Task: Check the average views per listing of pond in the last 1 year.
Action: Mouse moved to (801, 192)
Screenshot: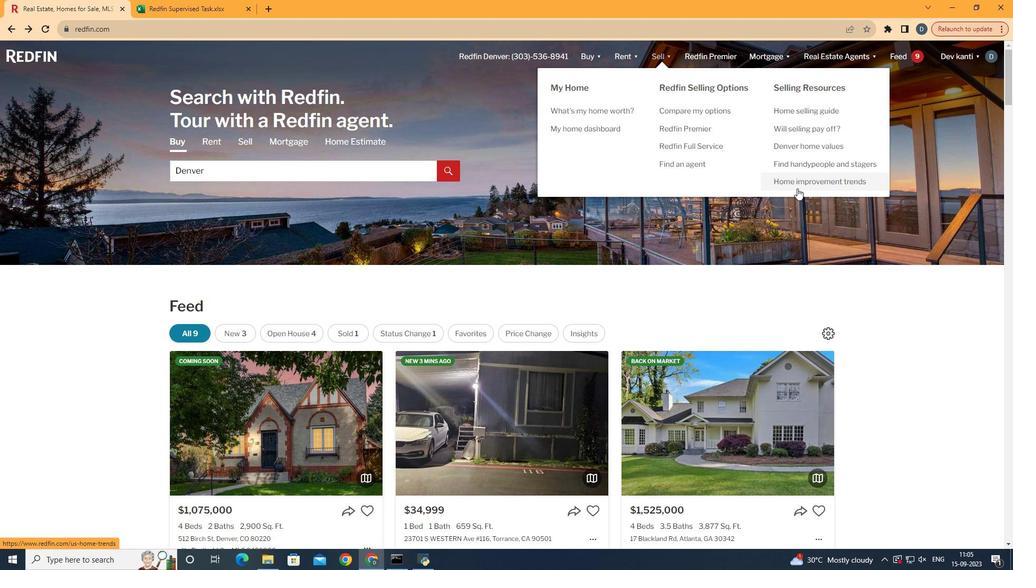 
Action: Mouse pressed left at (801, 192)
Screenshot: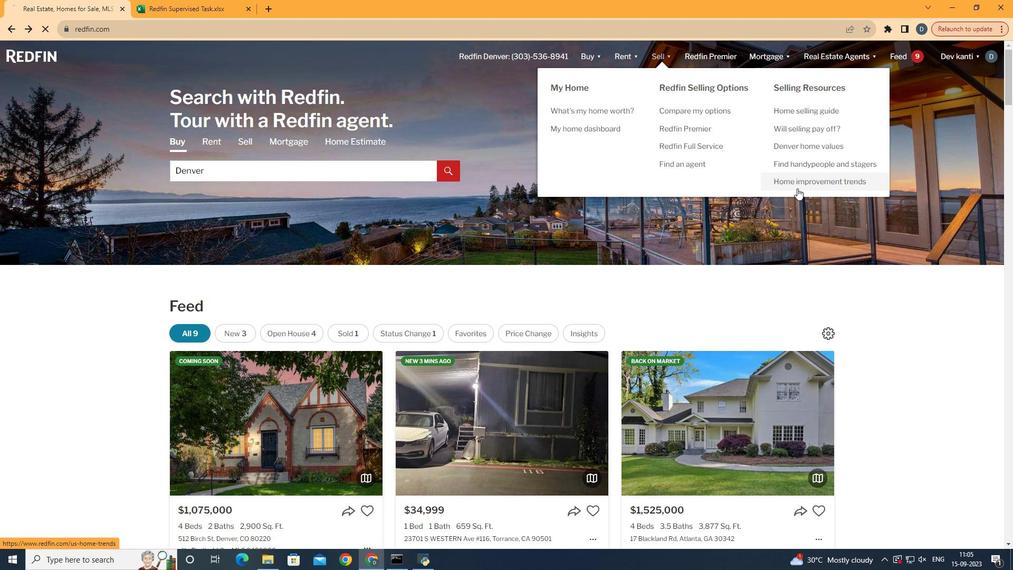
Action: Mouse moved to (271, 210)
Screenshot: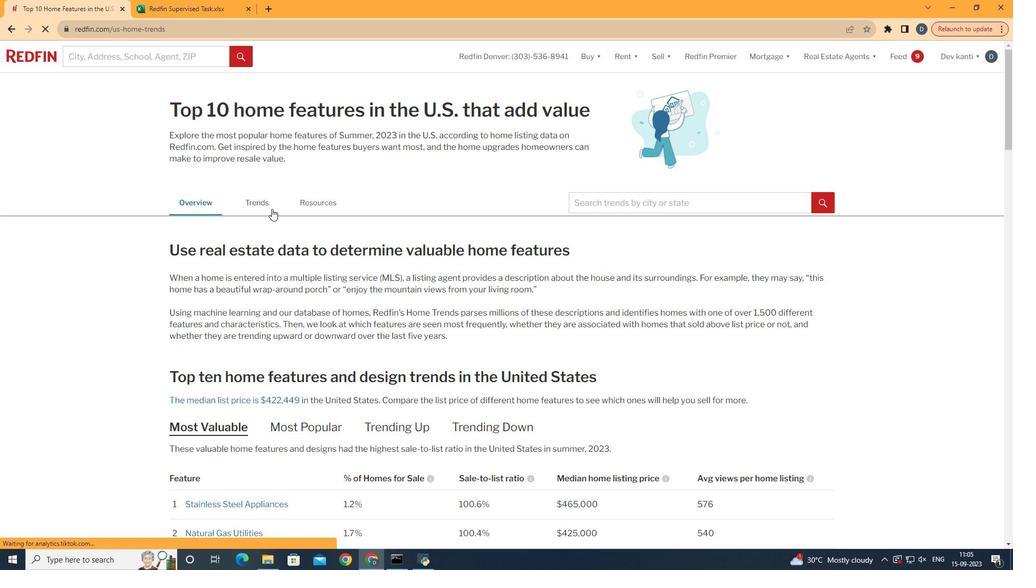 
Action: Mouse pressed left at (271, 210)
Screenshot: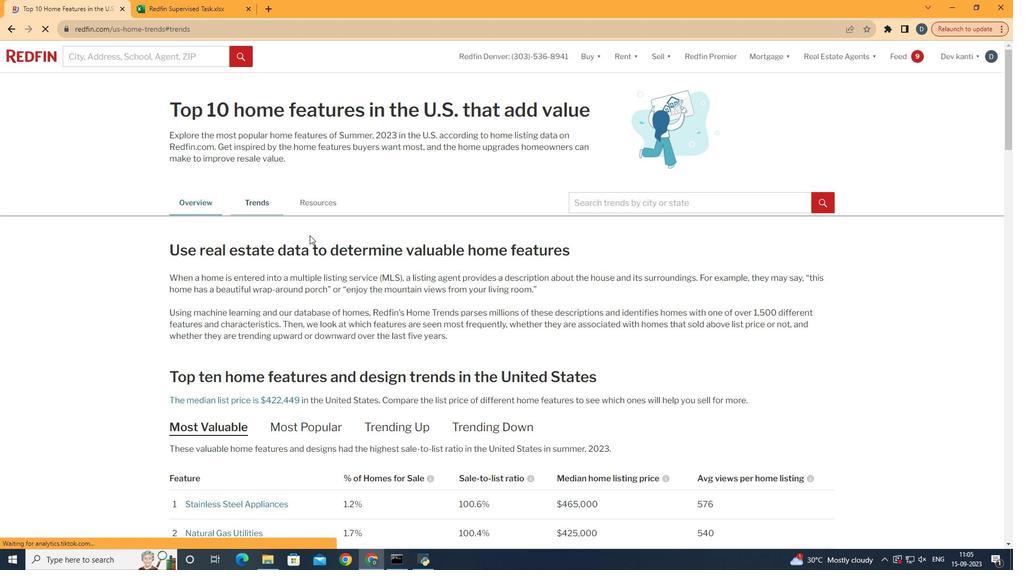 
Action: Mouse moved to (401, 256)
Screenshot: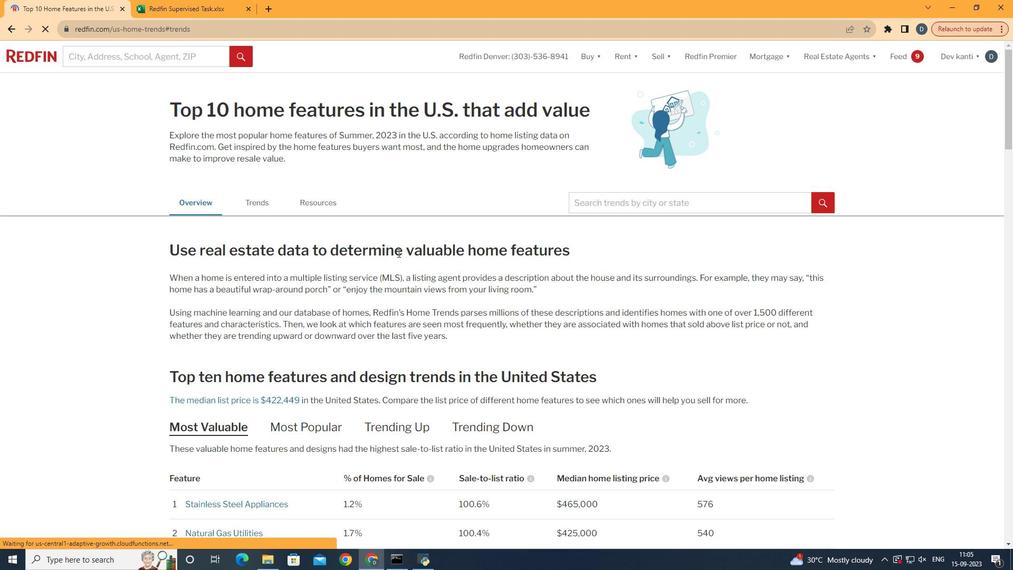 
Action: Mouse scrolled (401, 256) with delta (0, 0)
Screenshot: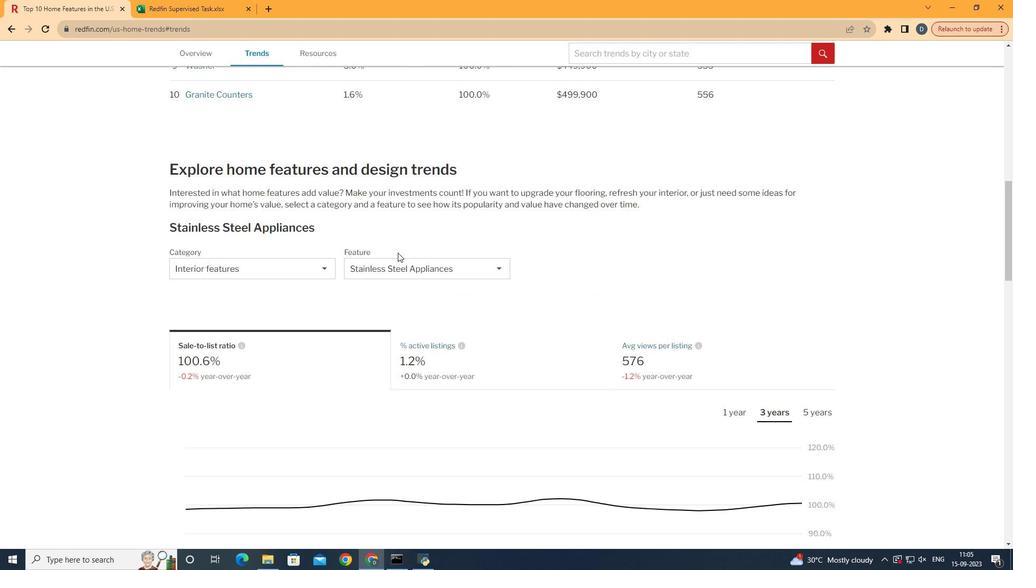
Action: Mouse scrolled (401, 256) with delta (0, 0)
Screenshot: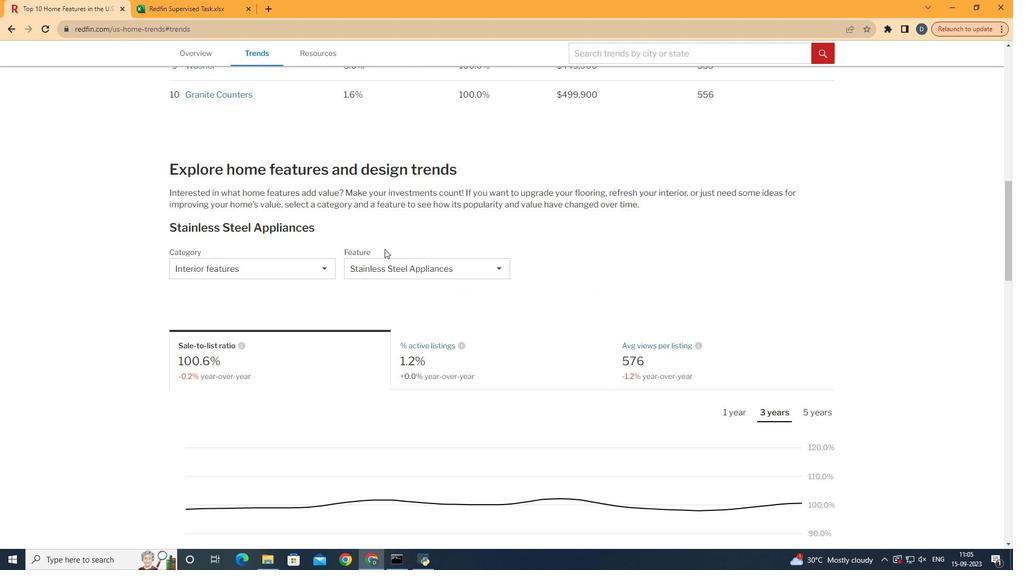 
Action: Mouse scrolled (401, 256) with delta (0, 0)
Screenshot: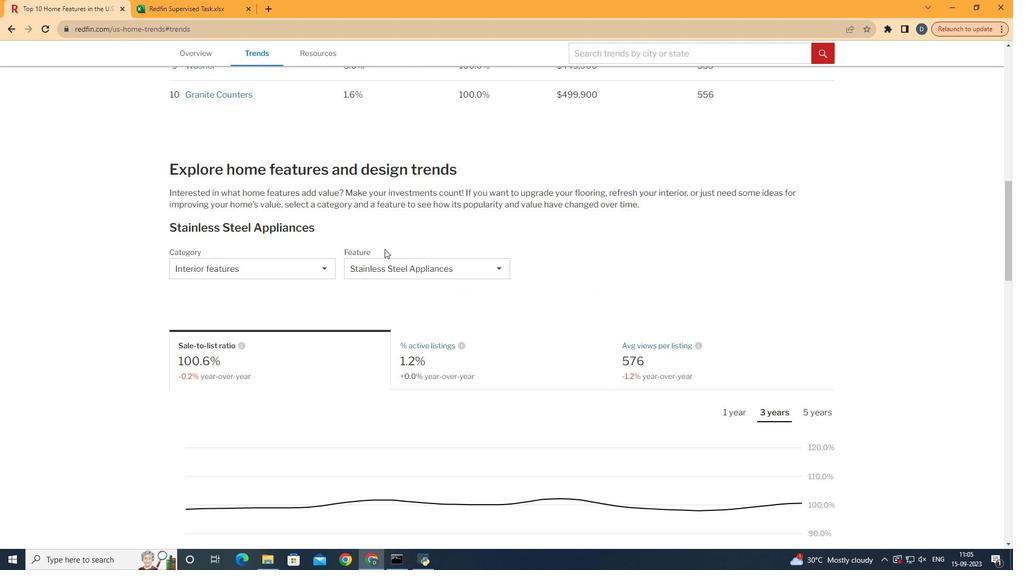 
Action: Mouse scrolled (401, 256) with delta (0, 0)
Screenshot: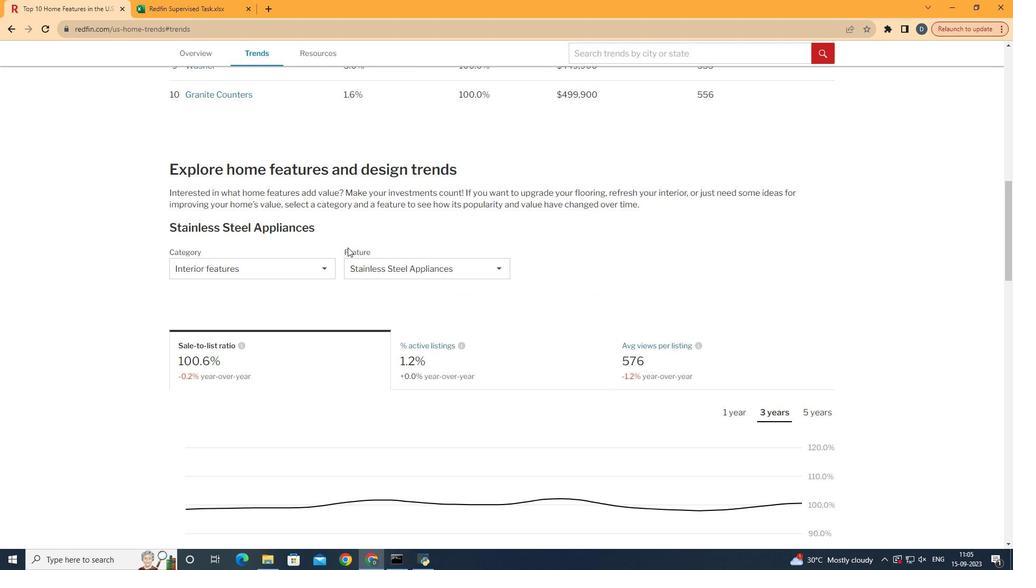
Action: Mouse scrolled (401, 256) with delta (0, 0)
Screenshot: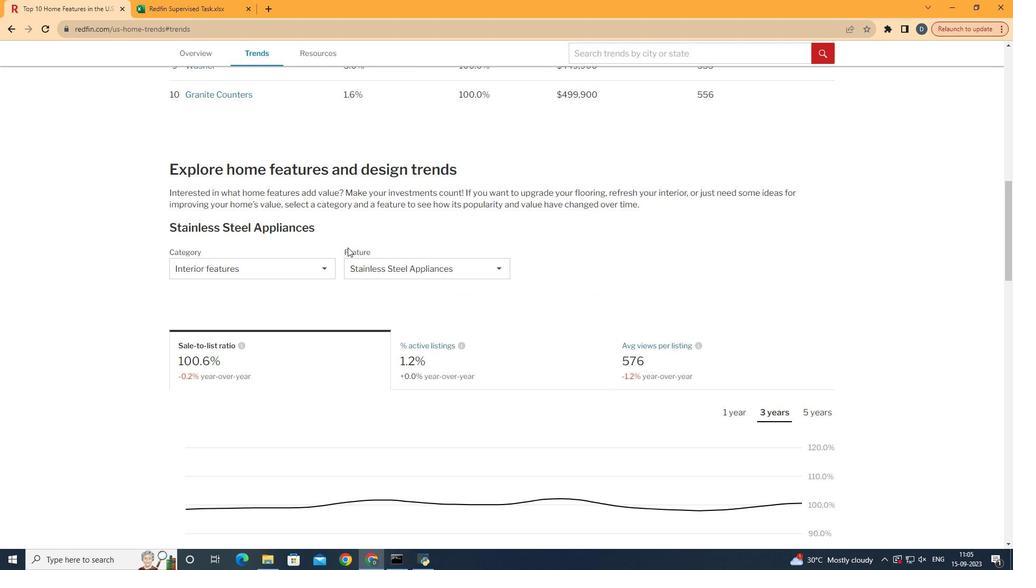 
Action: Mouse scrolled (401, 256) with delta (0, 0)
Screenshot: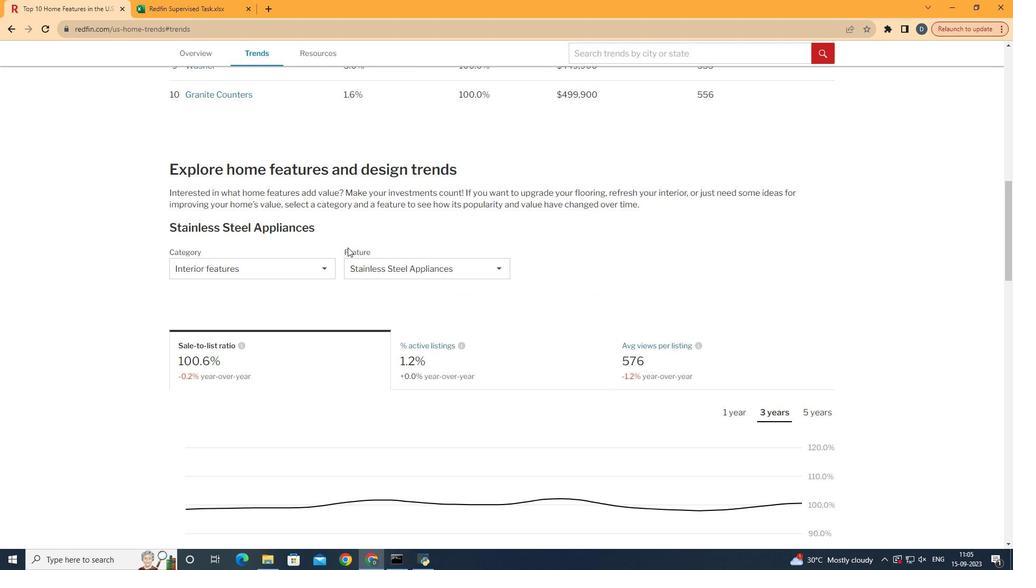 
Action: Mouse scrolled (401, 256) with delta (0, 0)
Screenshot: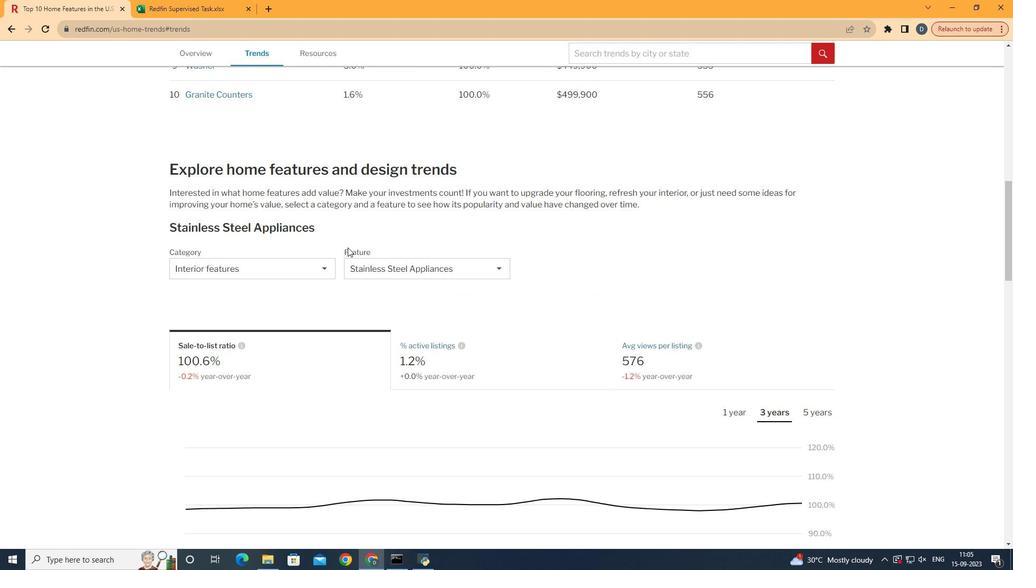 
Action: Mouse moved to (313, 259)
Screenshot: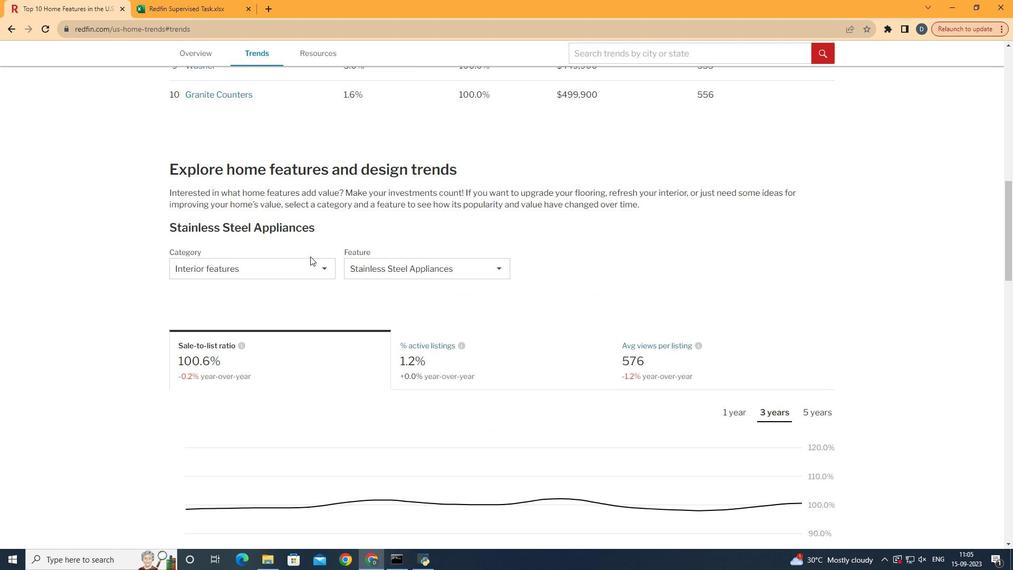 
Action: Mouse pressed left at (313, 259)
Screenshot: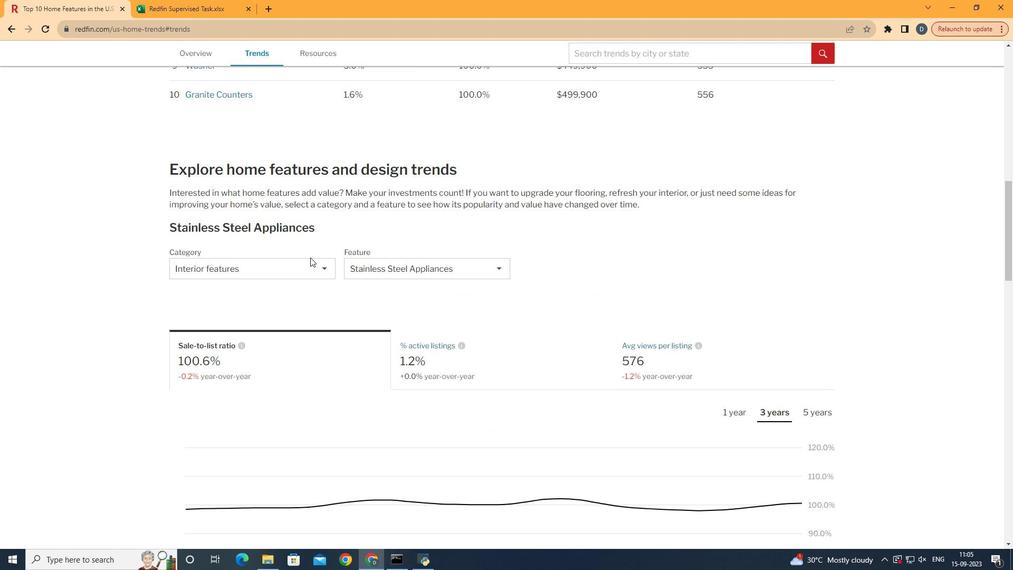 
Action: Mouse moved to (314, 261)
Screenshot: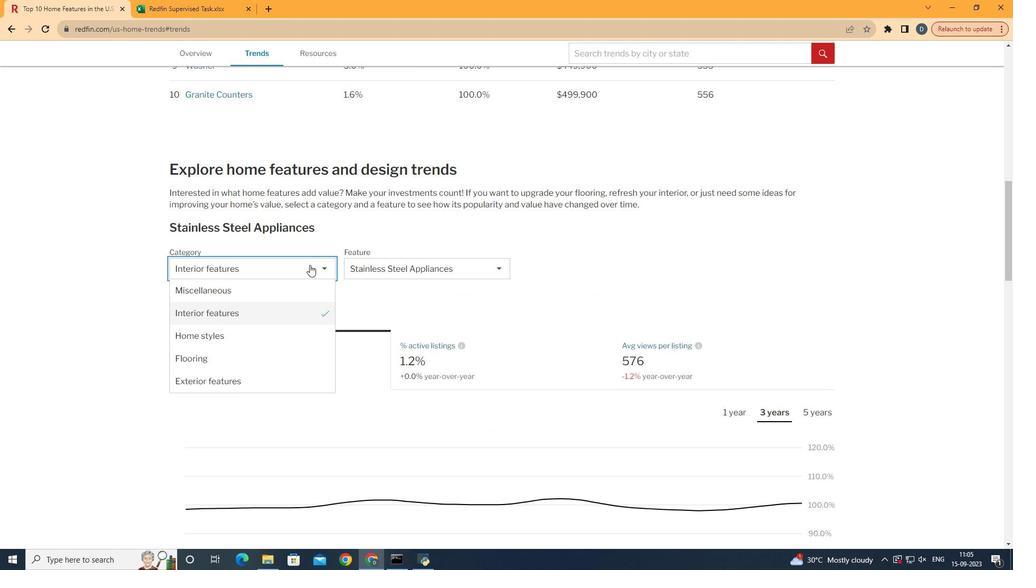 
Action: Mouse pressed left at (314, 261)
Screenshot: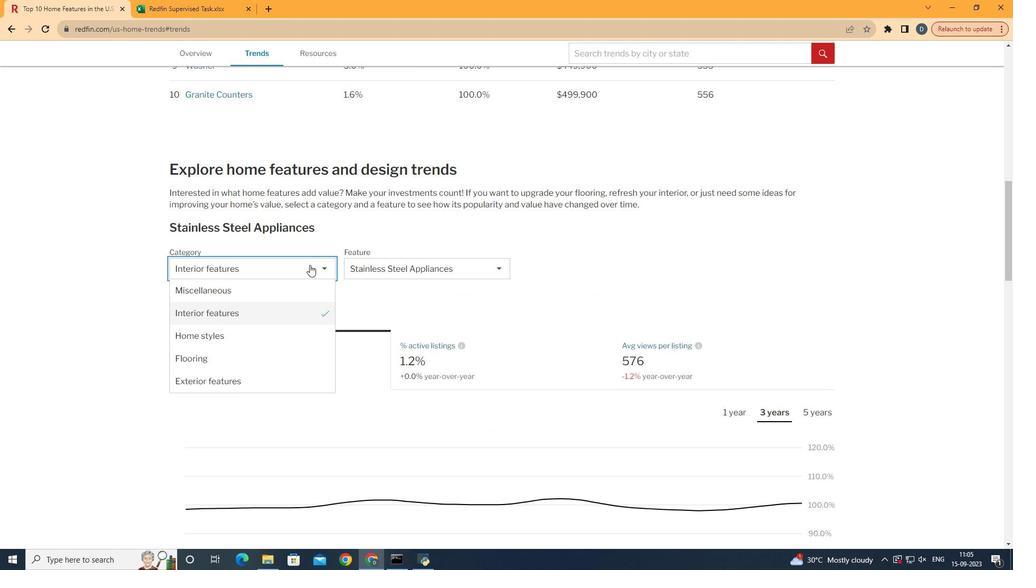 
Action: Mouse moved to (297, 388)
Screenshot: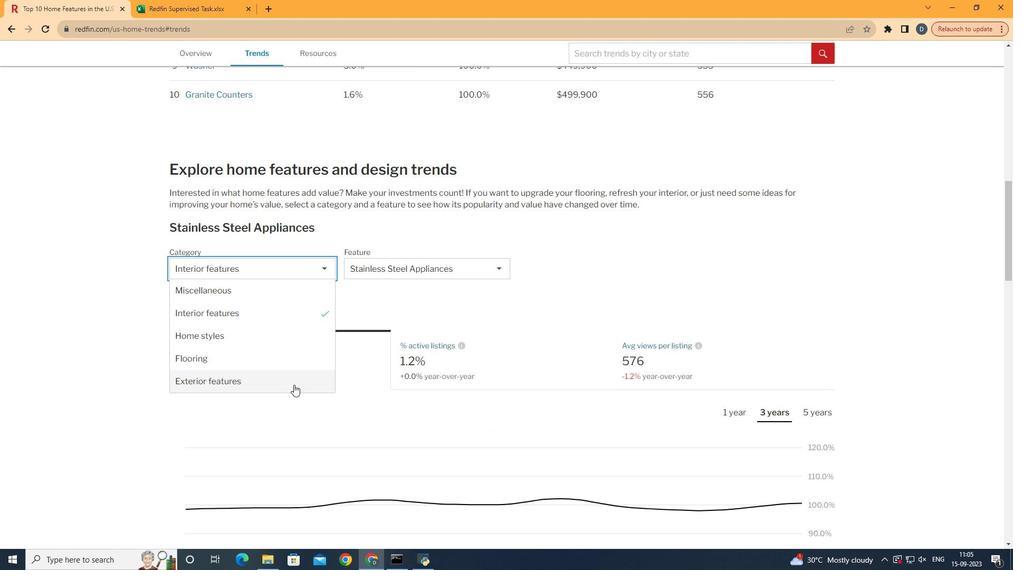 
Action: Mouse pressed left at (297, 388)
Screenshot: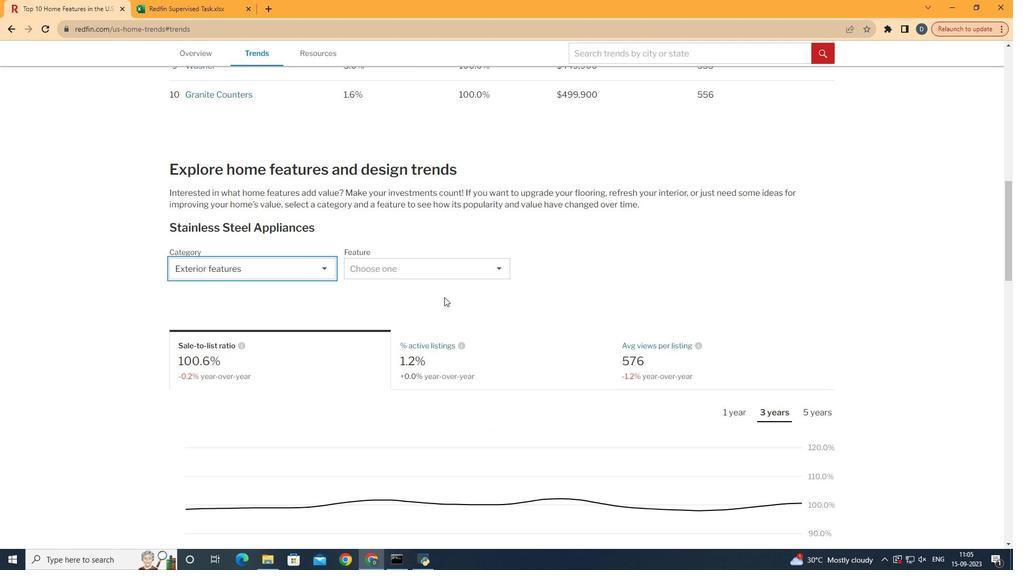 
Action: Mouse moved to (460, 282)
Screenshot: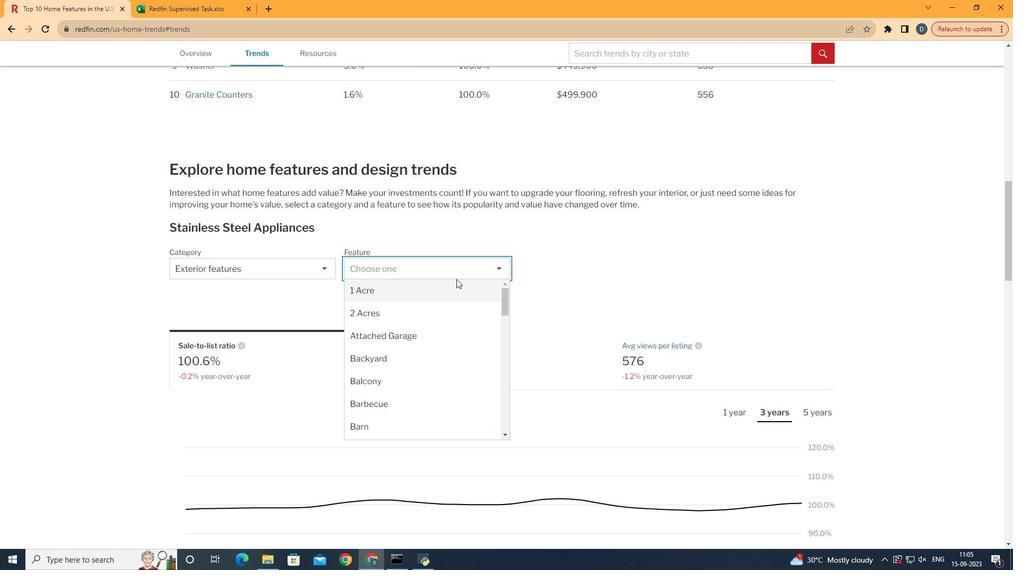 
Action: Mouse pressed left at (460, 282)
Screenshot: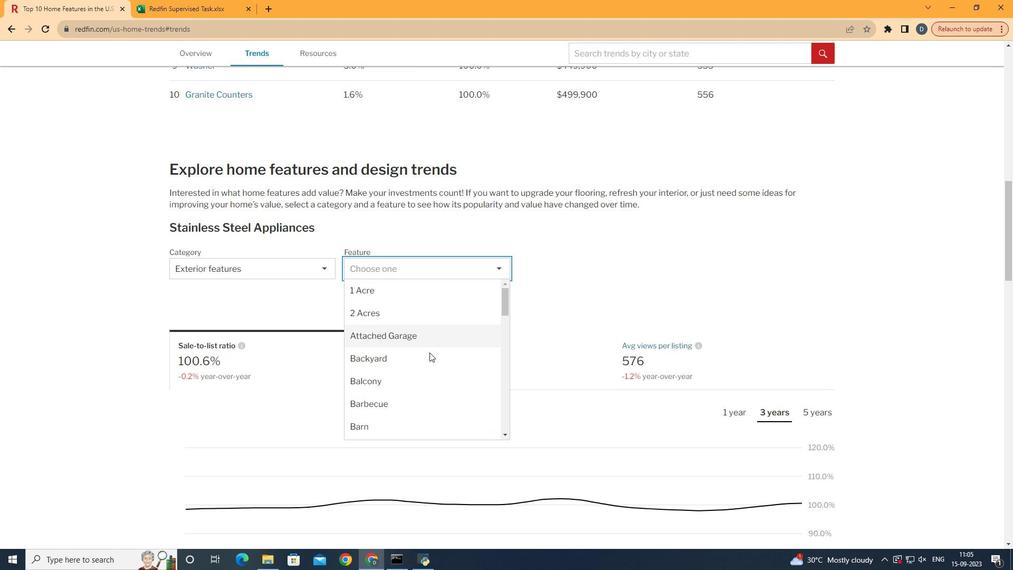 
Action: Mouse moved to (431, 359)
Screenshot: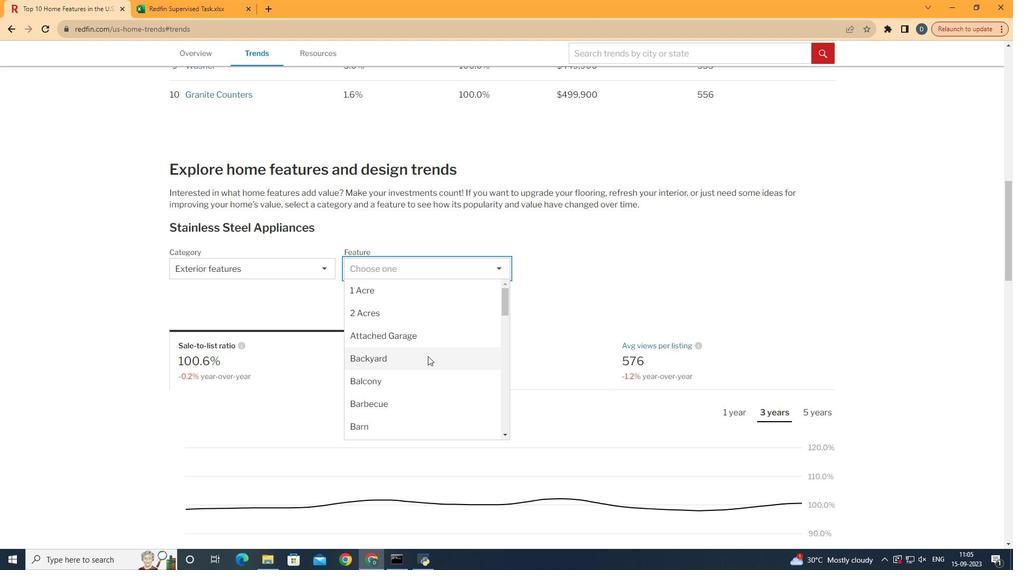 
Action: Mouse scrolled (431, 359) with delta (0, 0)
Screenshot: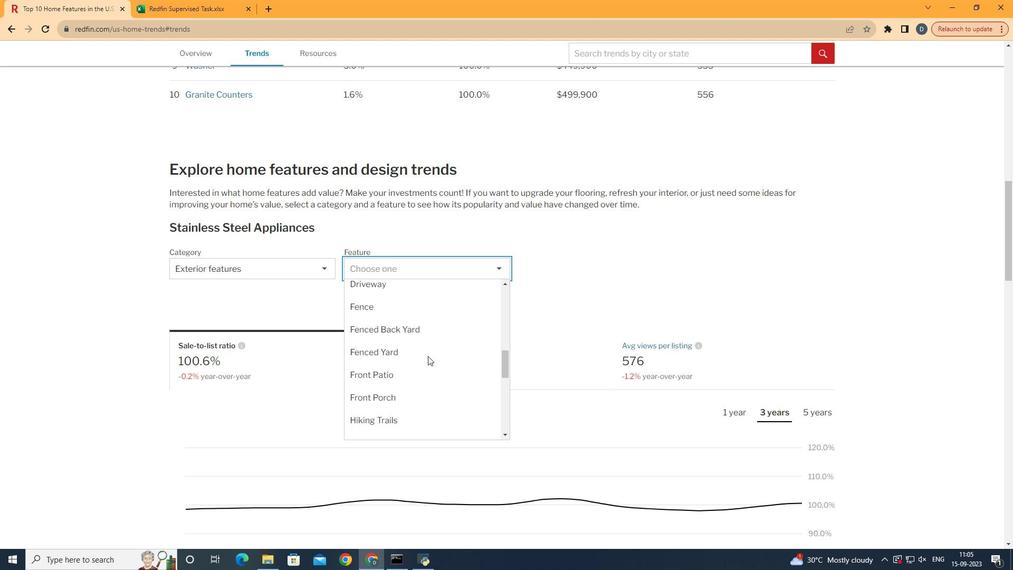 
Action: Mouse scrolled (431, 359) with delta (0, 0)
Screenshot: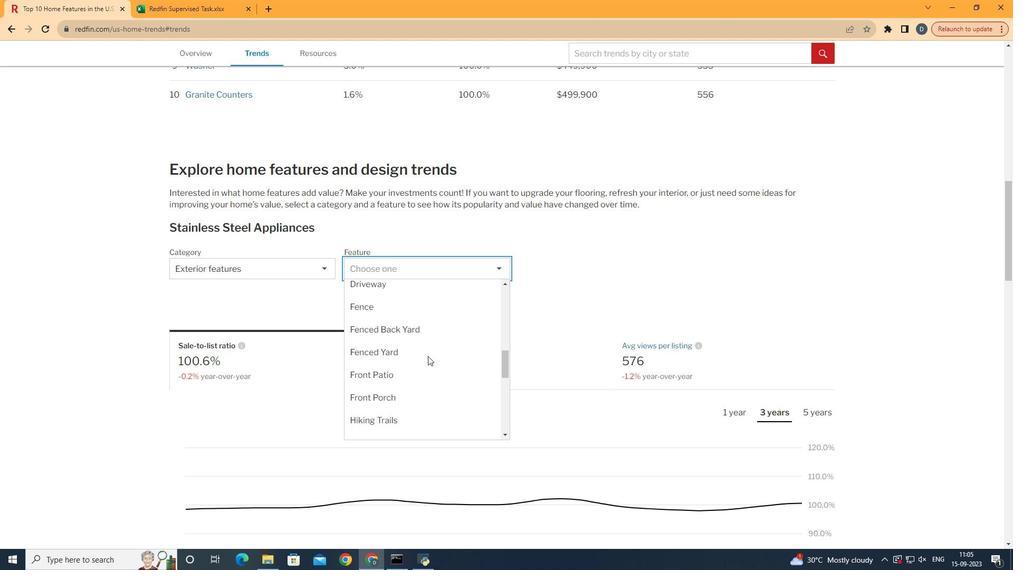 
Action: Mouse scrolled (431, 359) with delta (0, 0)
Screenshot: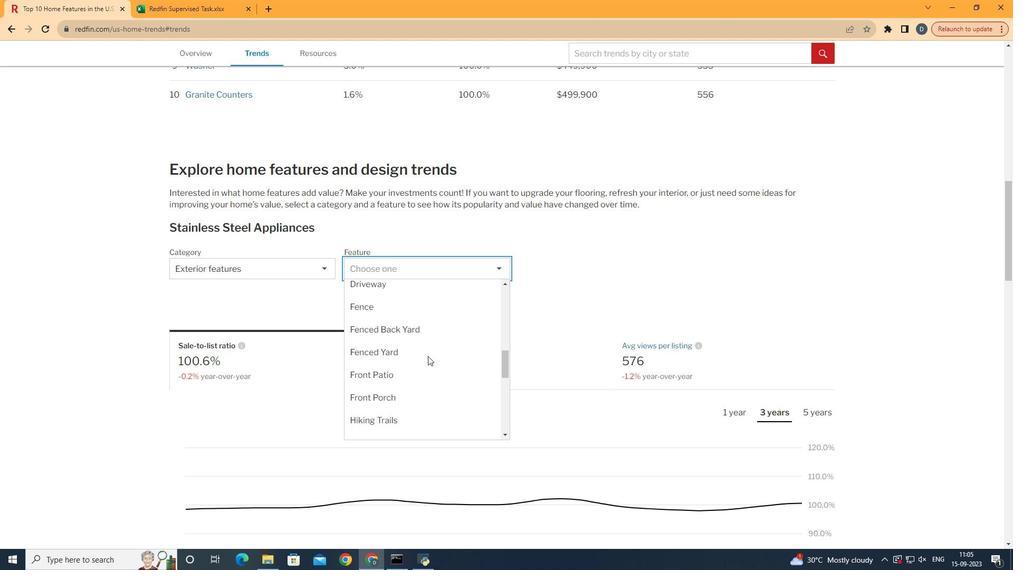 
Action: Mouse scrolled (431, 359) with delta (0, 0)
Screenshot: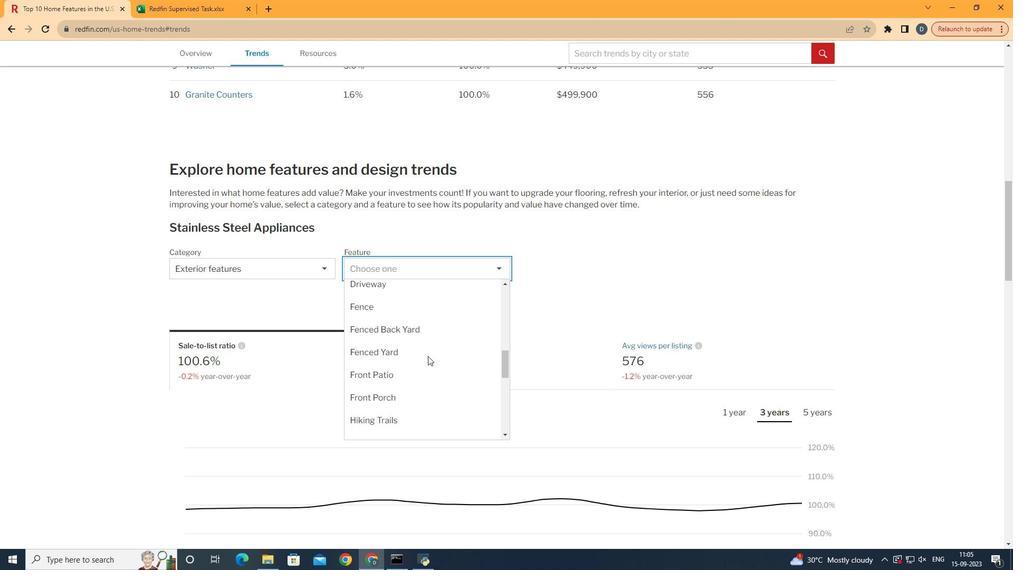 
Action: Mouse scrolled (431, 359) with delta (0, 0)
Screenshot: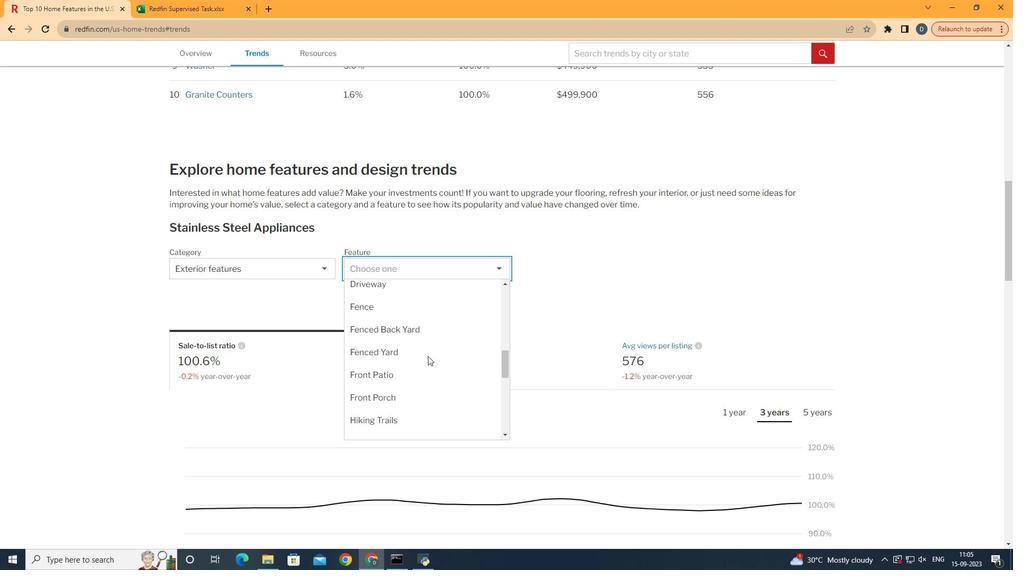 
Action: Mouse scrolled (431, 359) with delta (0, 0)
Screenshot: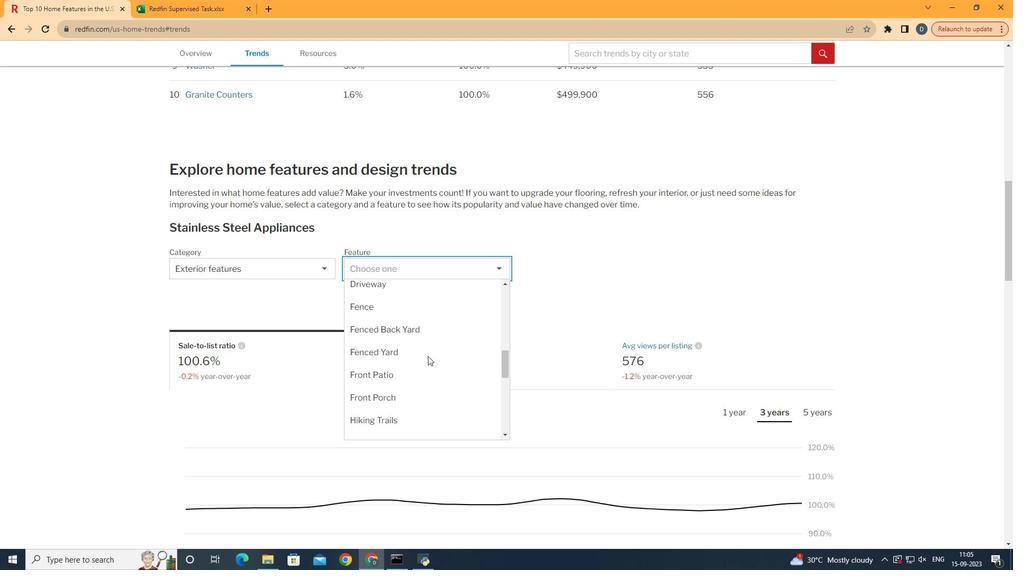 
Action: Mouse scrolled (431, 359) with delta (0, 0)
Screenshot: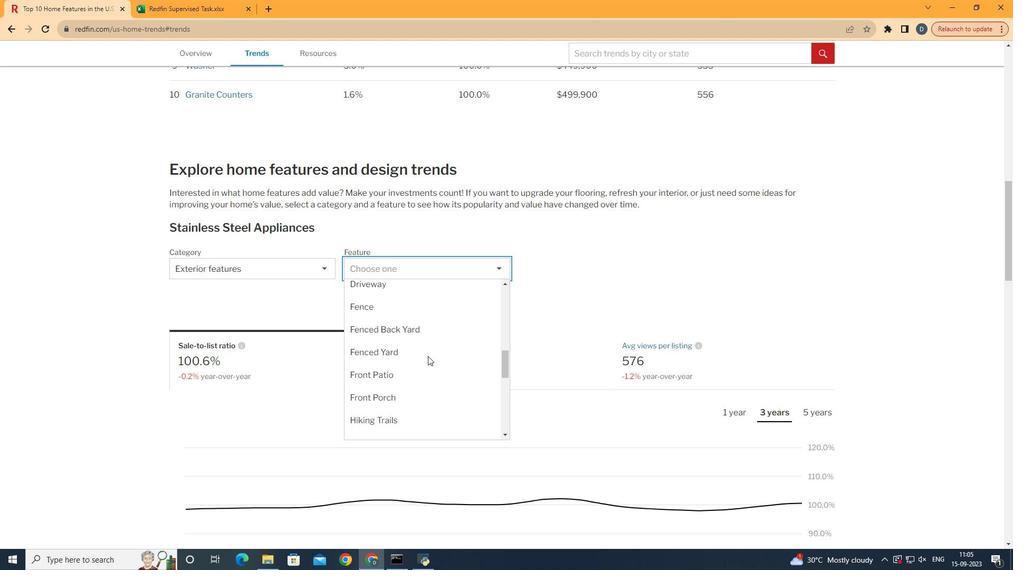 
Action: Mouse scrolled (431, 359) with delta (0, 0)
Screenshot: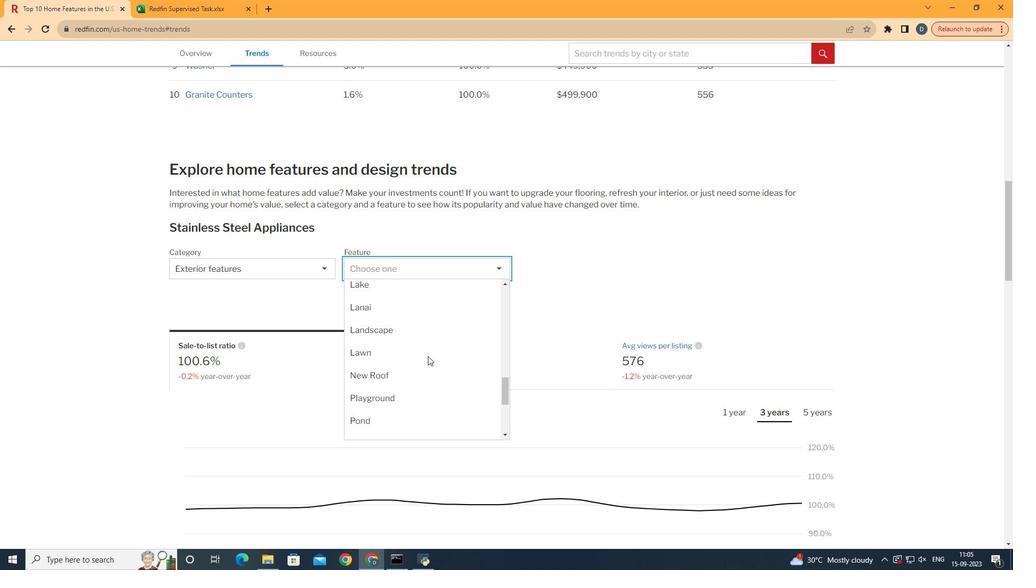 
Action: Mouse scrolled (431, 359) with delta (0, 0)
Screenshot: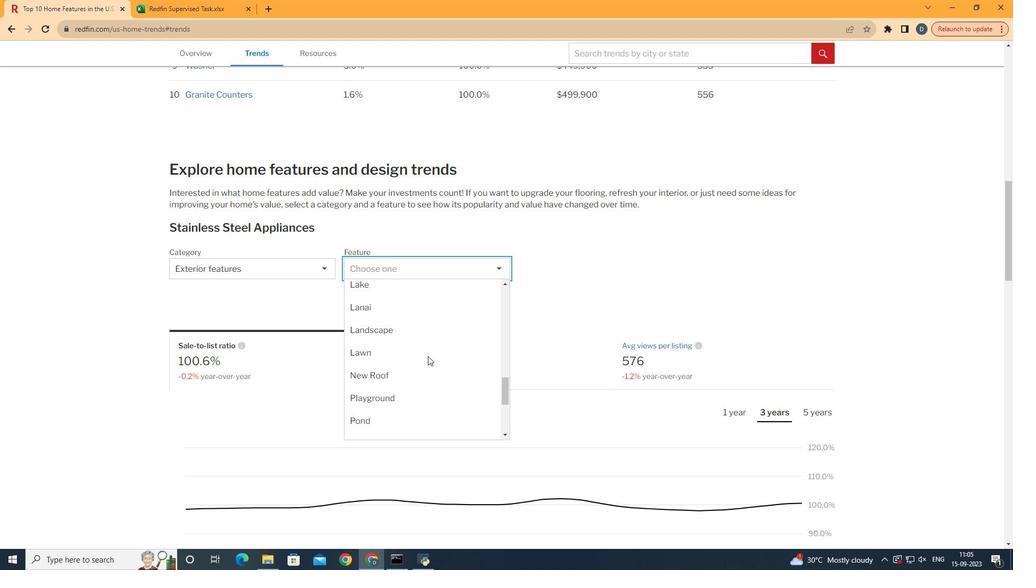 
Action: Mouse scrolled (431, 359) with delta (0, 0)
Screenshot: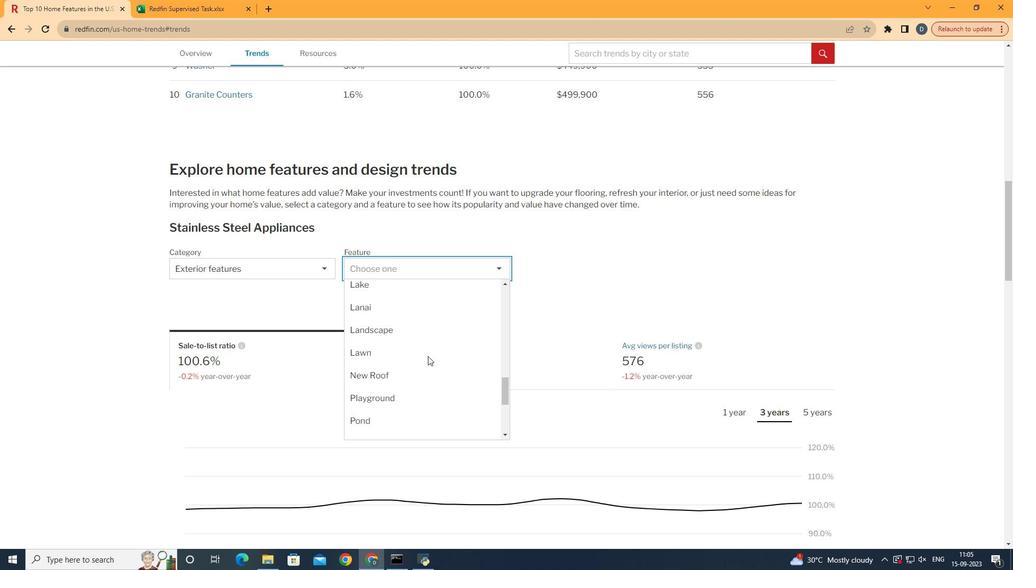 
Action: Mouse moved to (411, 421)
Screenshot: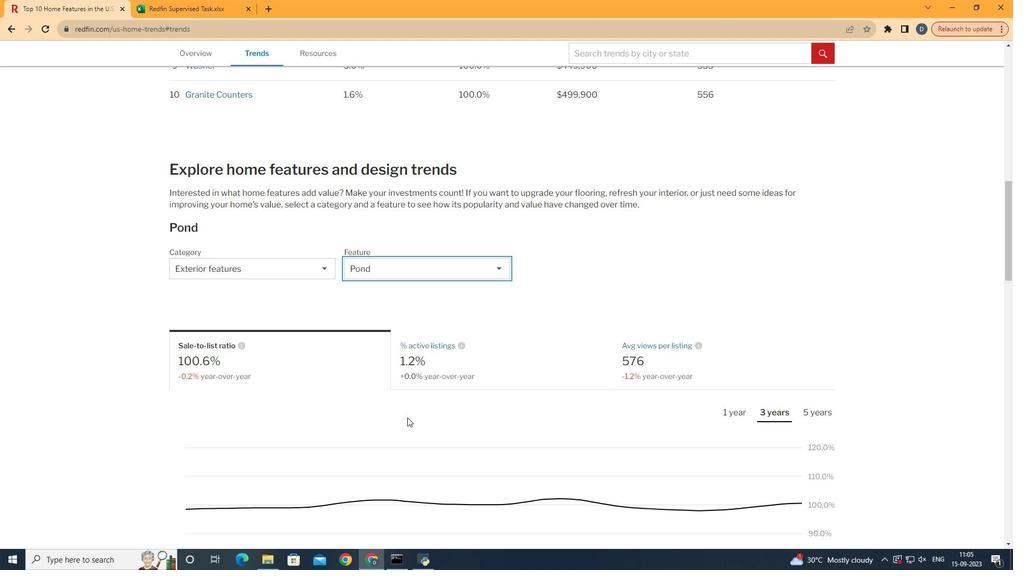 
Action: Mouse pressed left at (411, 421)
Screenshot: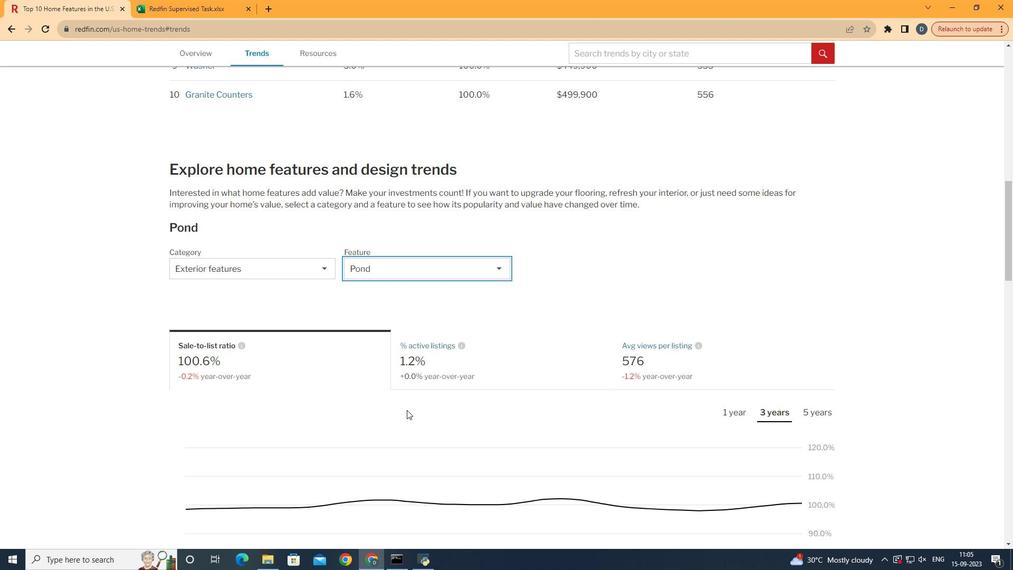 
Action: Mouse moved to (471, 324)
Screenshot: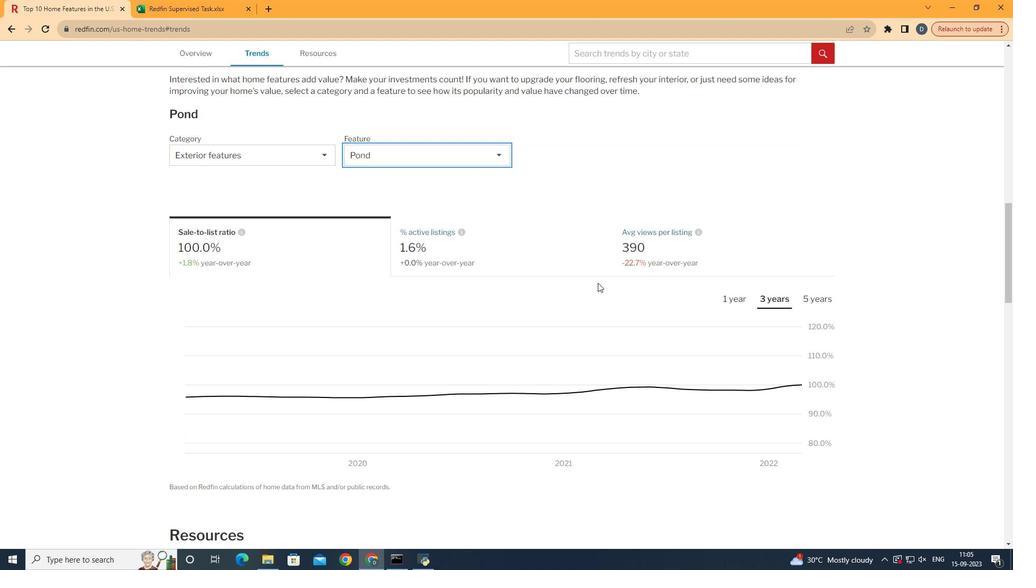 
Action: Mouse scrolled (471, 324) with delta (0, 0)
Screenshot: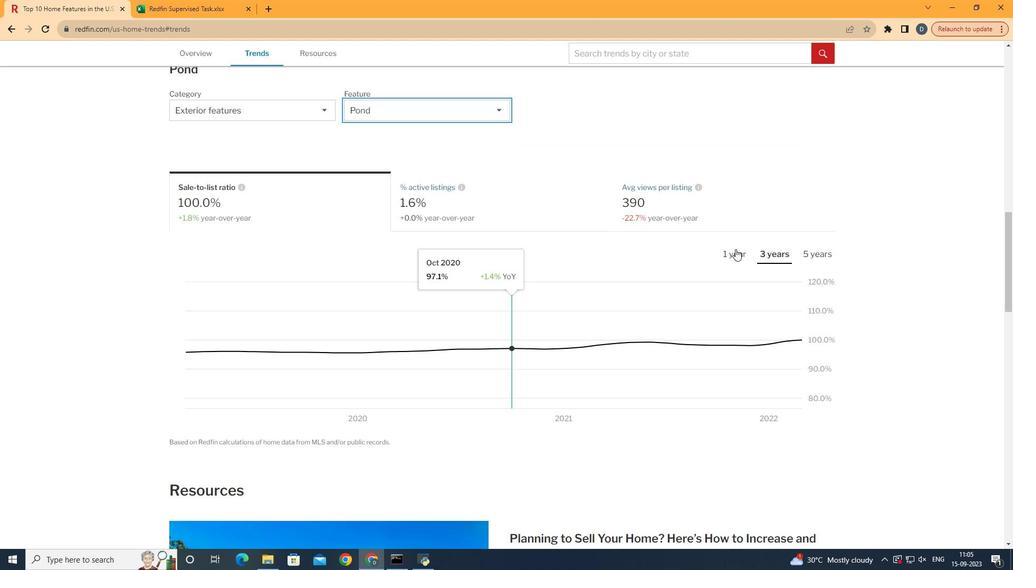 
Action: Mouse scrolled (471, 324) with delta (0, 0)
Screenshot: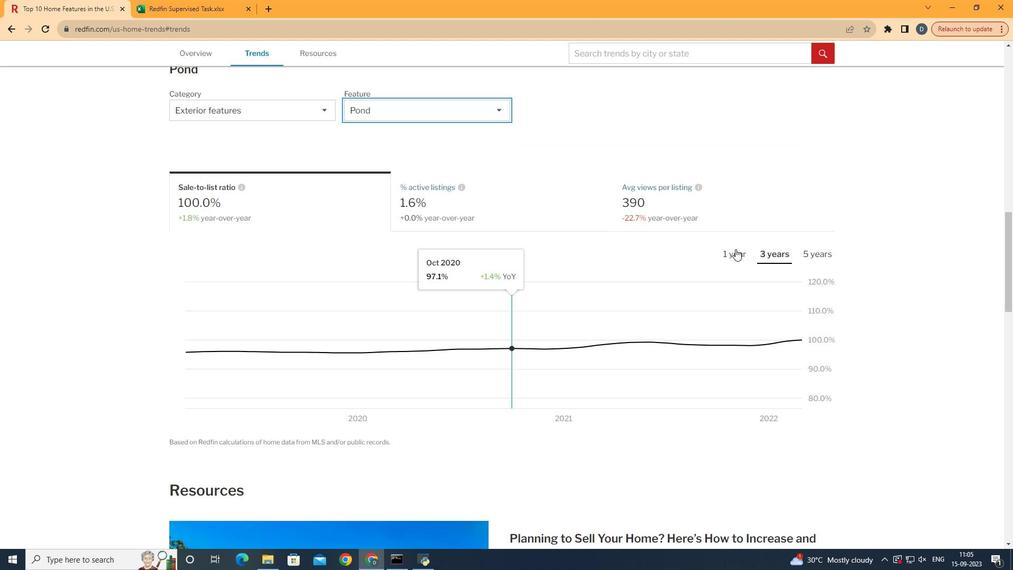 
Action: Mouse scrolled (471, 324) with delta (0, 0)
Screenshot: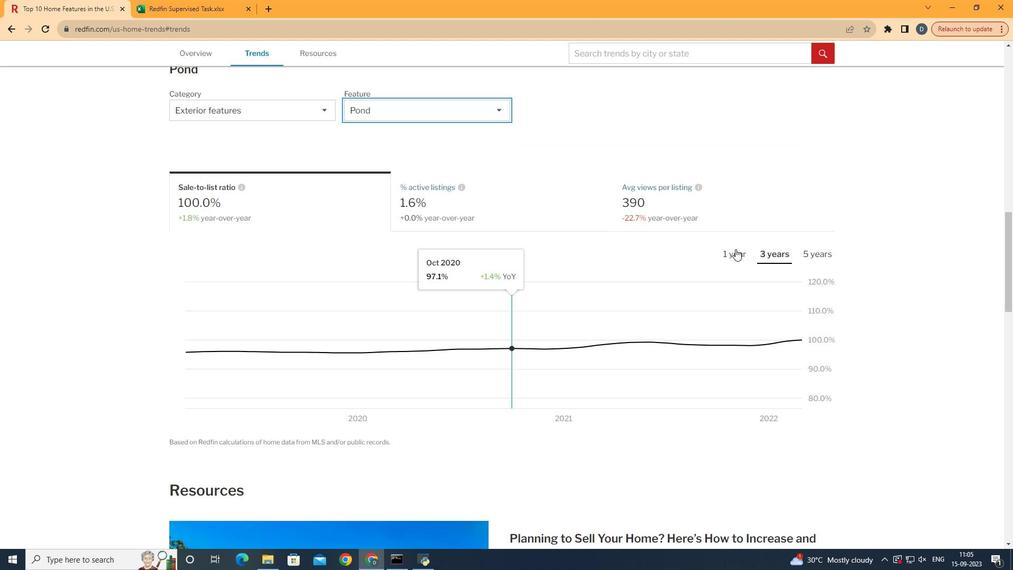 
Action: Mouse moved to (742, 204)
Screenshot: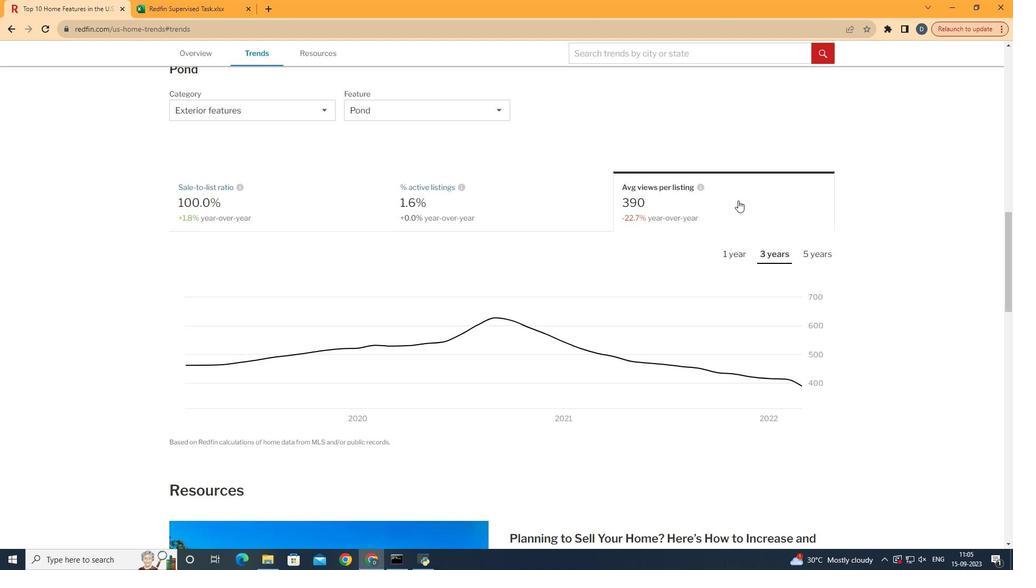 
Action: Mouse pressed left at (742, 204)
Screenshot: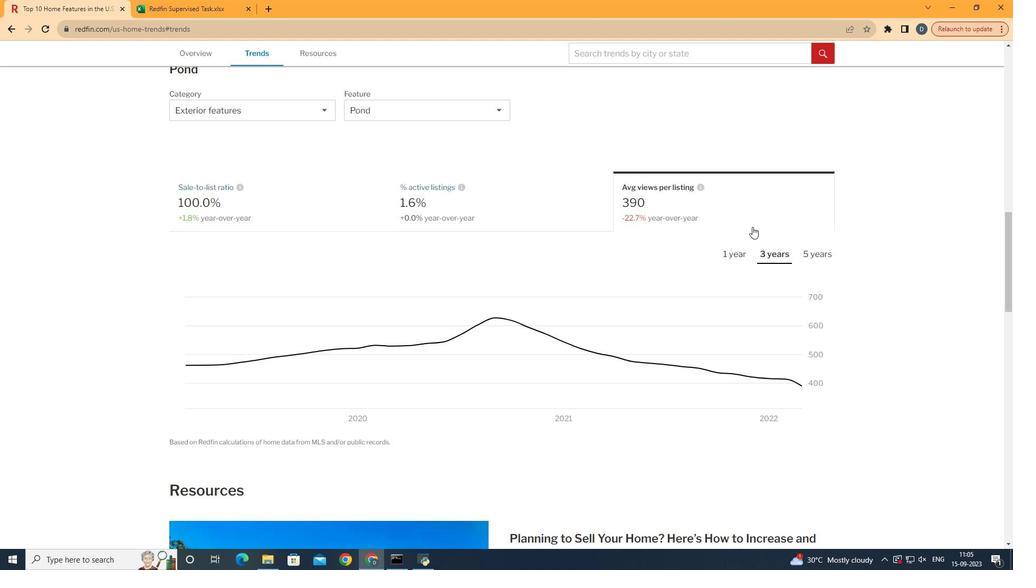 
Action: Mouse moved to (729, 256)
Screenshot: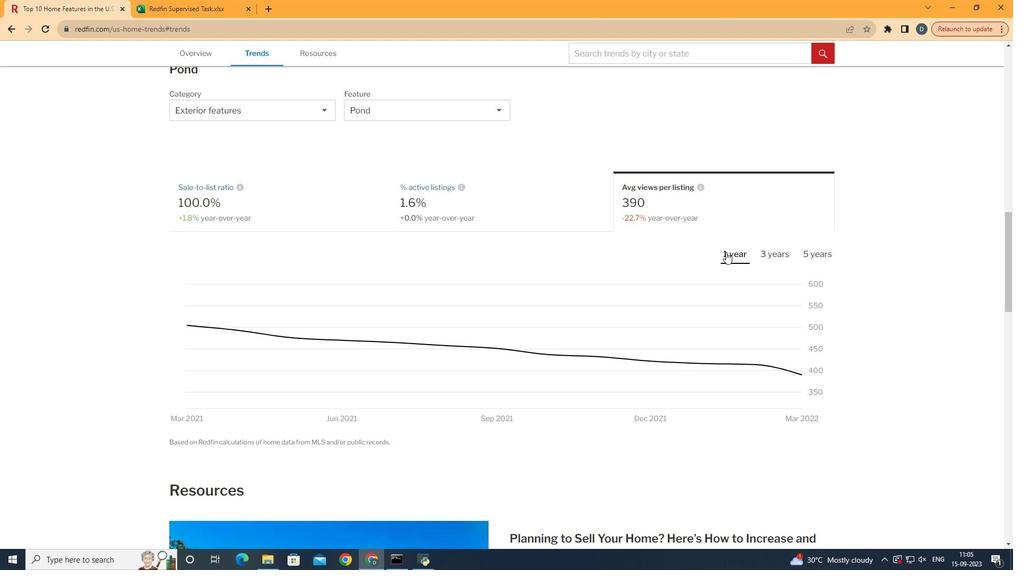 
Action: Mouse pressed left at (729, 256)
Screenshot: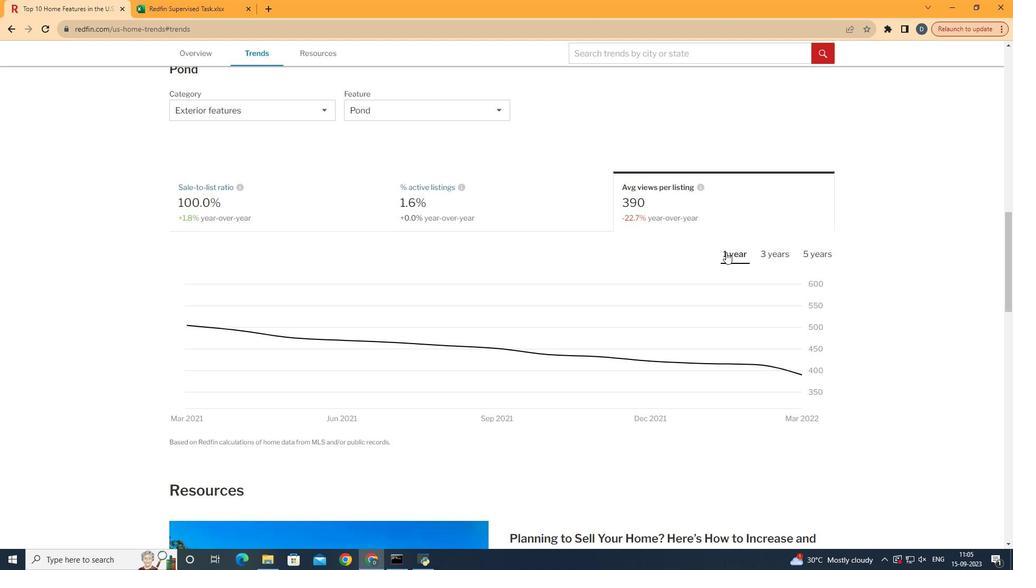 
Action: Mouse moved to (727, 256)
Screenshot: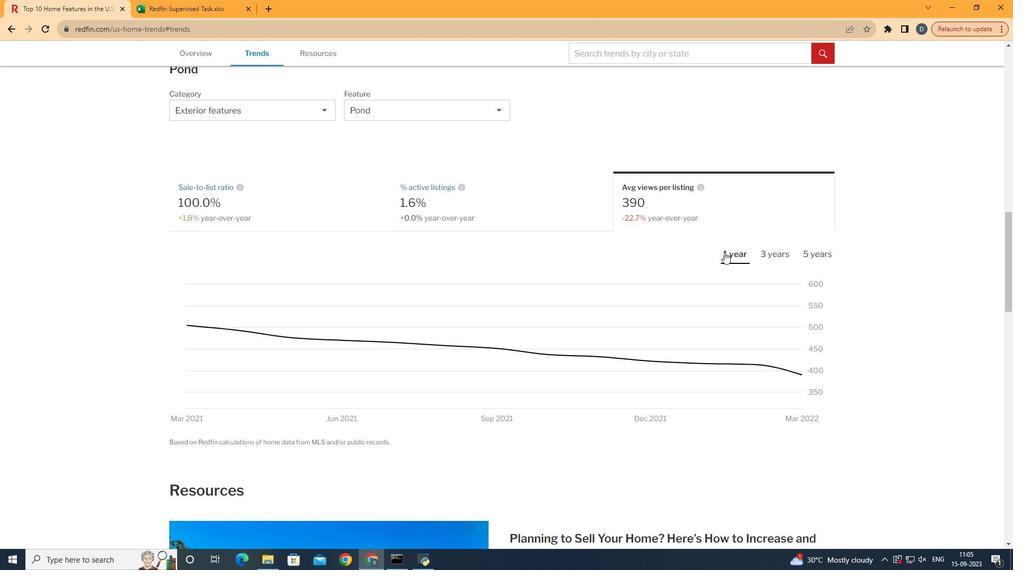 
